 Task: Add the description "Digital dependence fuels the social dilemma." and apply the Custom angle as "-30°".
Action: Mouse moved to (39, 145)
Screenshot: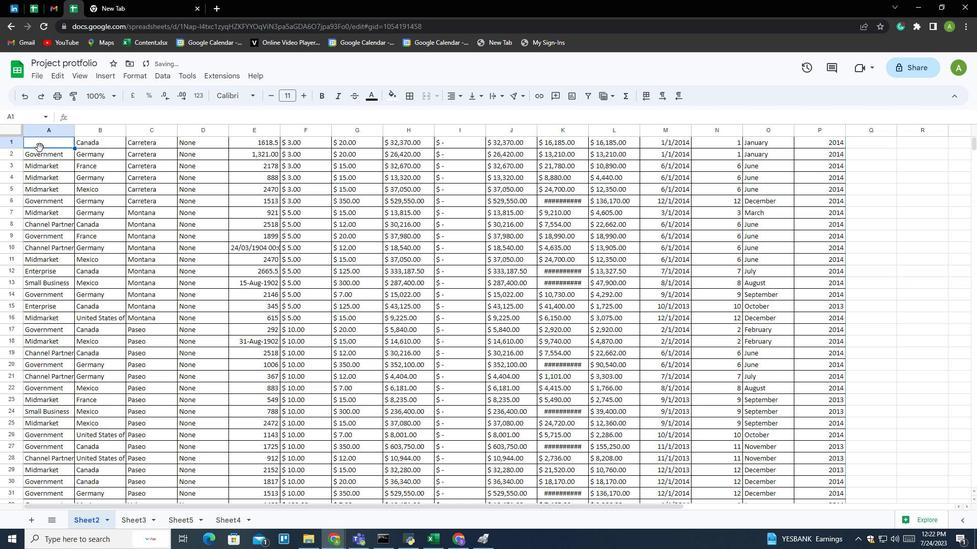 
Action: Key pressed <Key.shift>Digitl=<Key.backspace><Key.backspace>al<Key.space>dependence<Key.space>fuels<Key.space>the<Key.space>social<Key.space>dilemma.
Screenshot: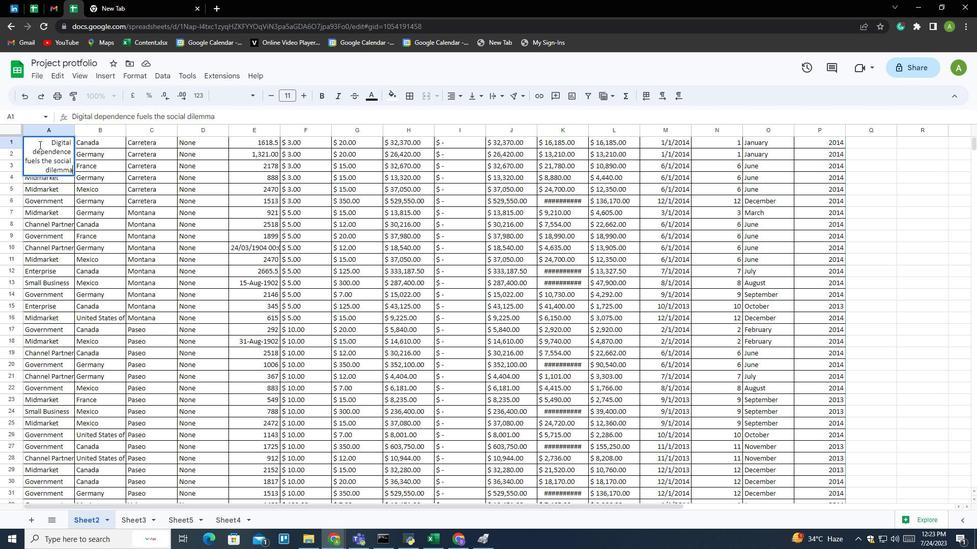 
Action: Mouse scrolled (39, 145) with delta (0, 0)
Screenshot: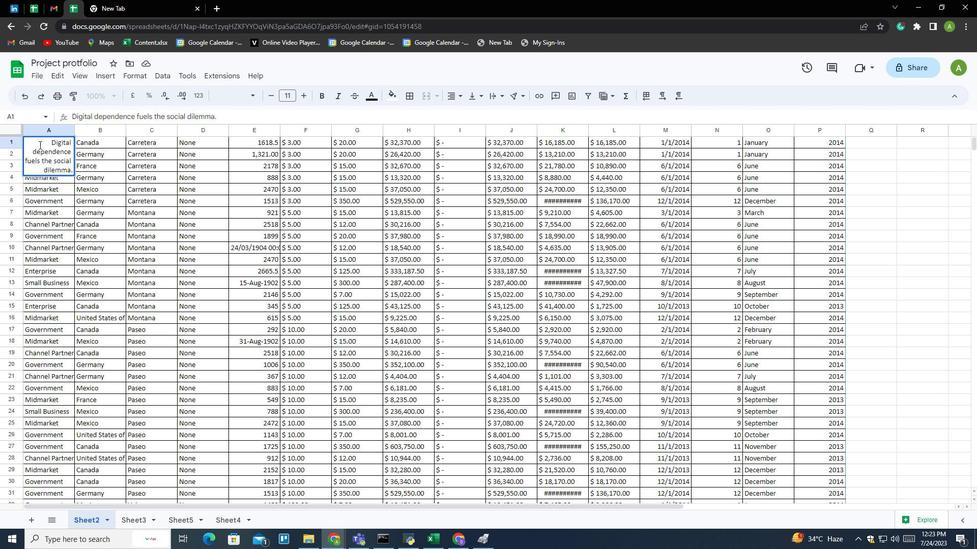 
Action: Mouse moved to (518, 96)
Screenshot: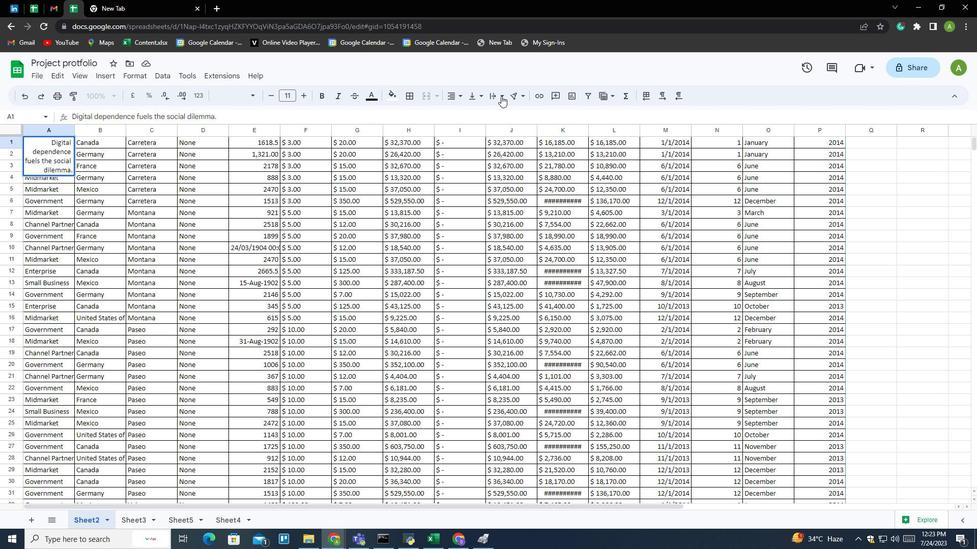 
Action: Mouse pressed left at (518, 96)
Screenshot: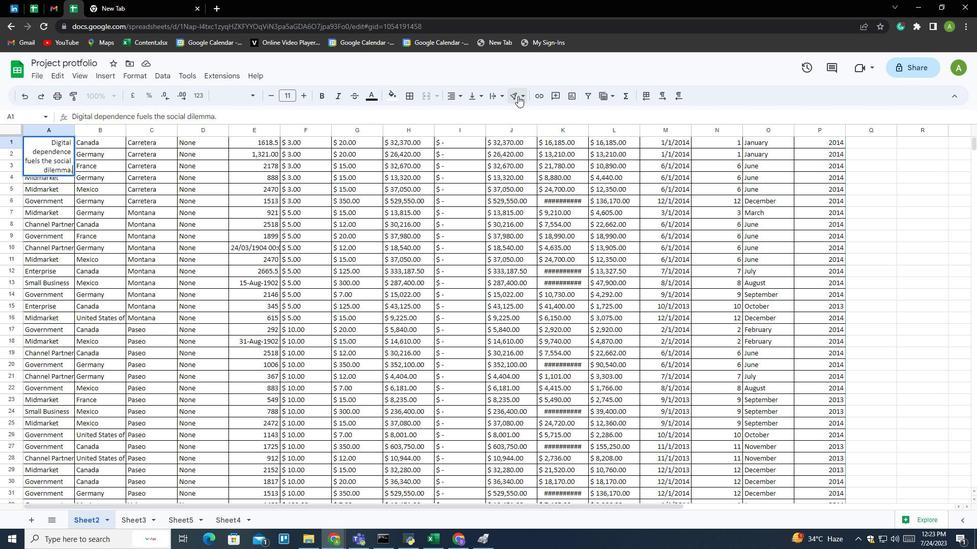 
Action: Mouse moved to (614, 116)
Screenshot: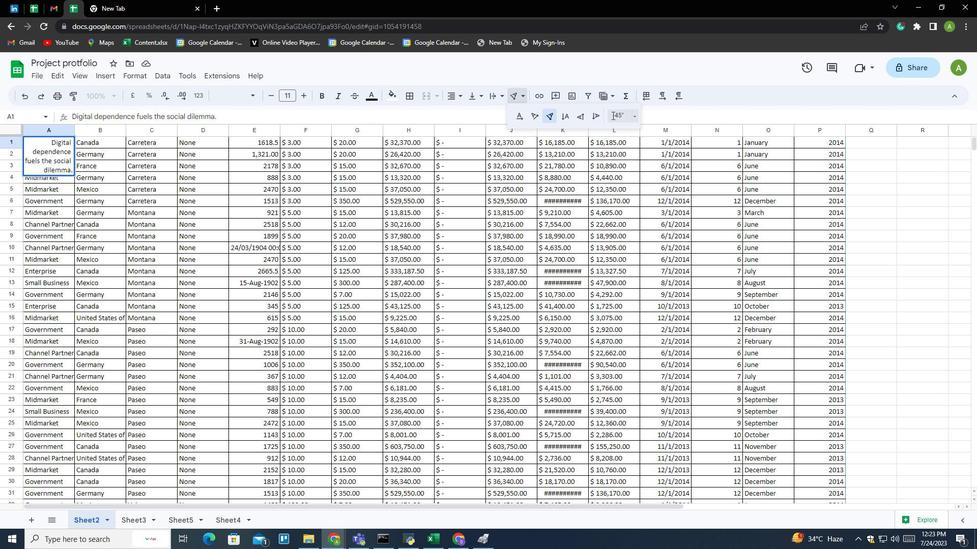 
Action: Mouse pressed left at (614, 116)
Screenshot: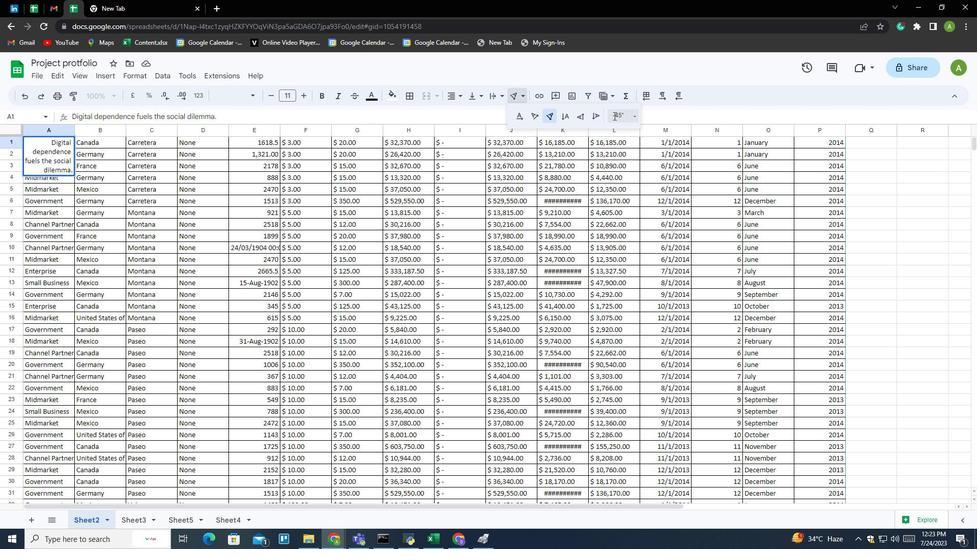 
Action: Mouse moved to (627, 198)
Screenshot: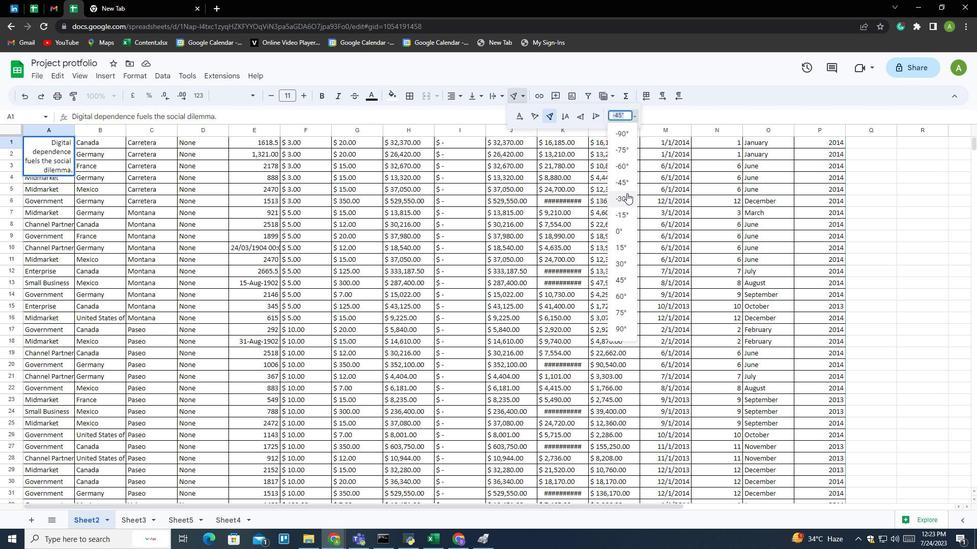 
Action: Mouse pressed left at (627, 198)
Screenshot: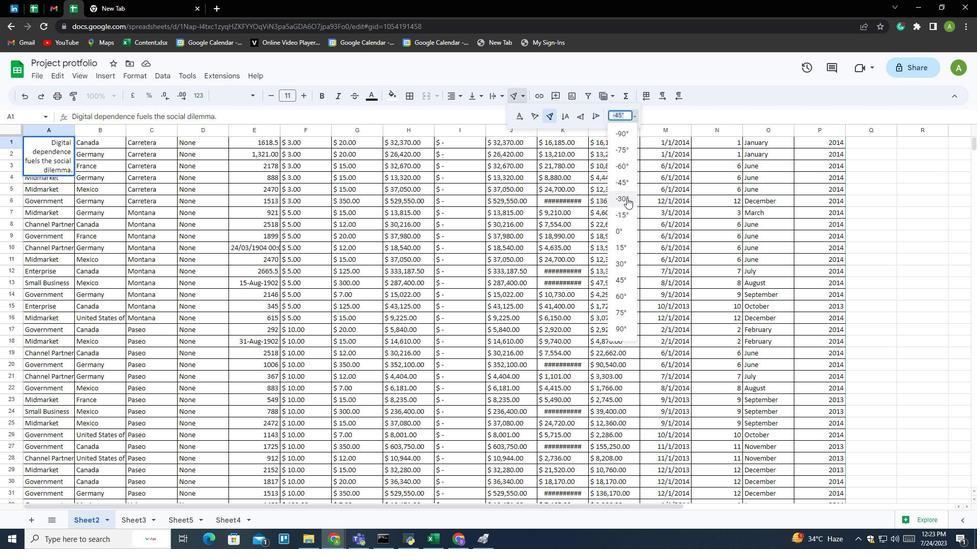 
Action: Mouse moved to (75, 128)
Screenshot: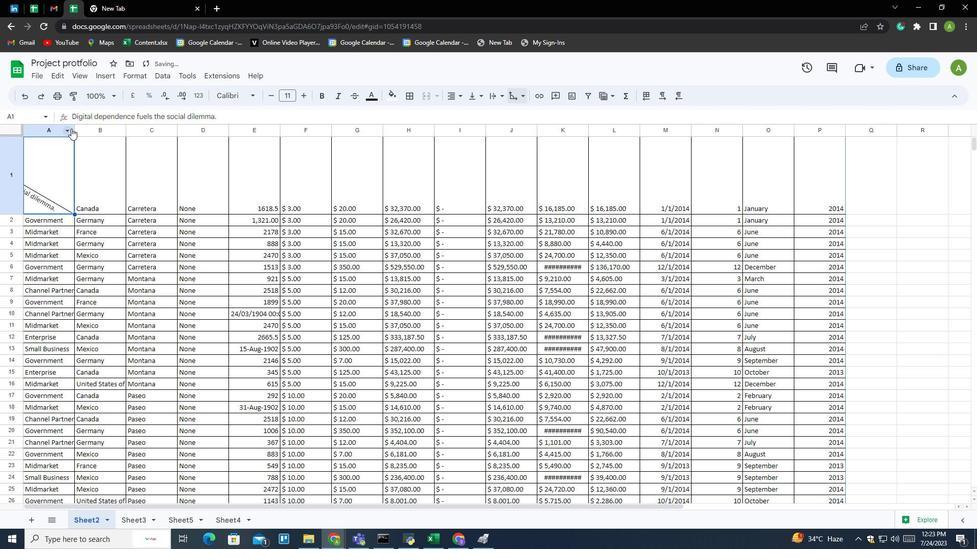 
Action: Mouse pressed left at (75, 128)
Screenshot: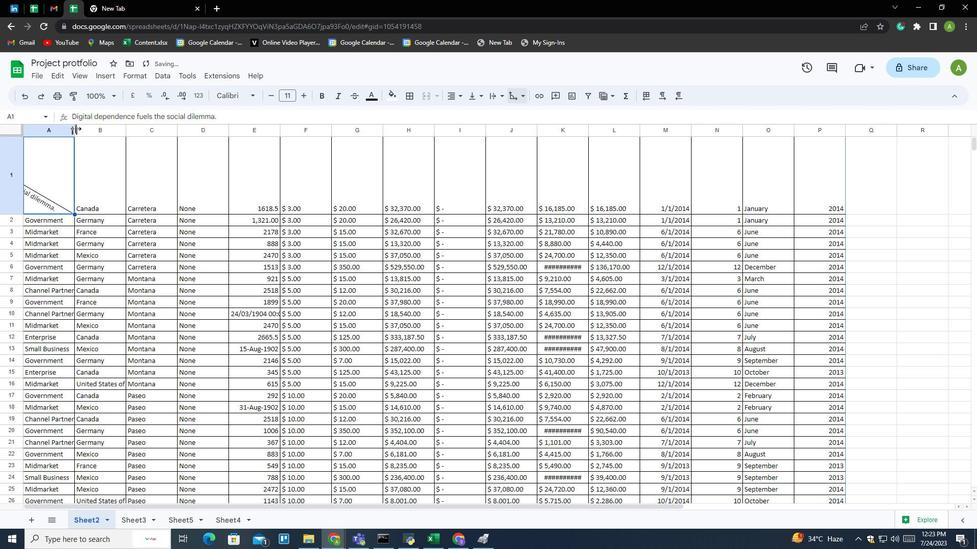 
Action: Mouse pressed left at (75, 128)
Screenshot: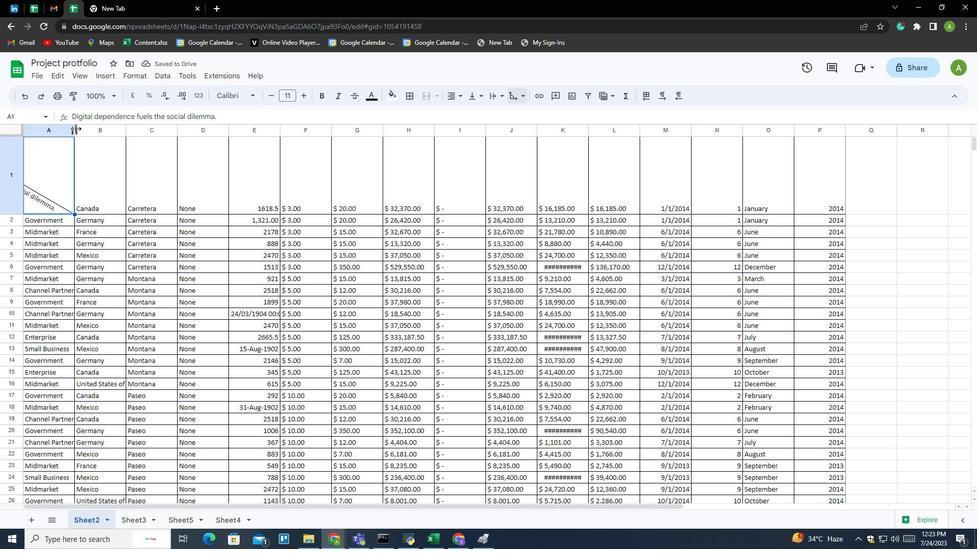 
Action: Mouse moved to (50, 132)
Screenshot: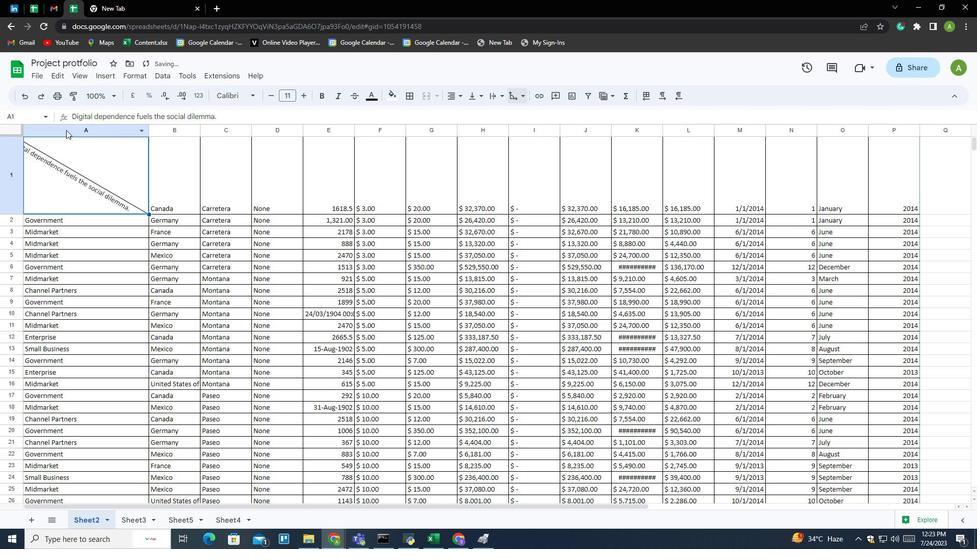 
